 Task: Change the avatar of your profile to Penguin.
Action: Mouse moved to (1175, 34)
Screenshot: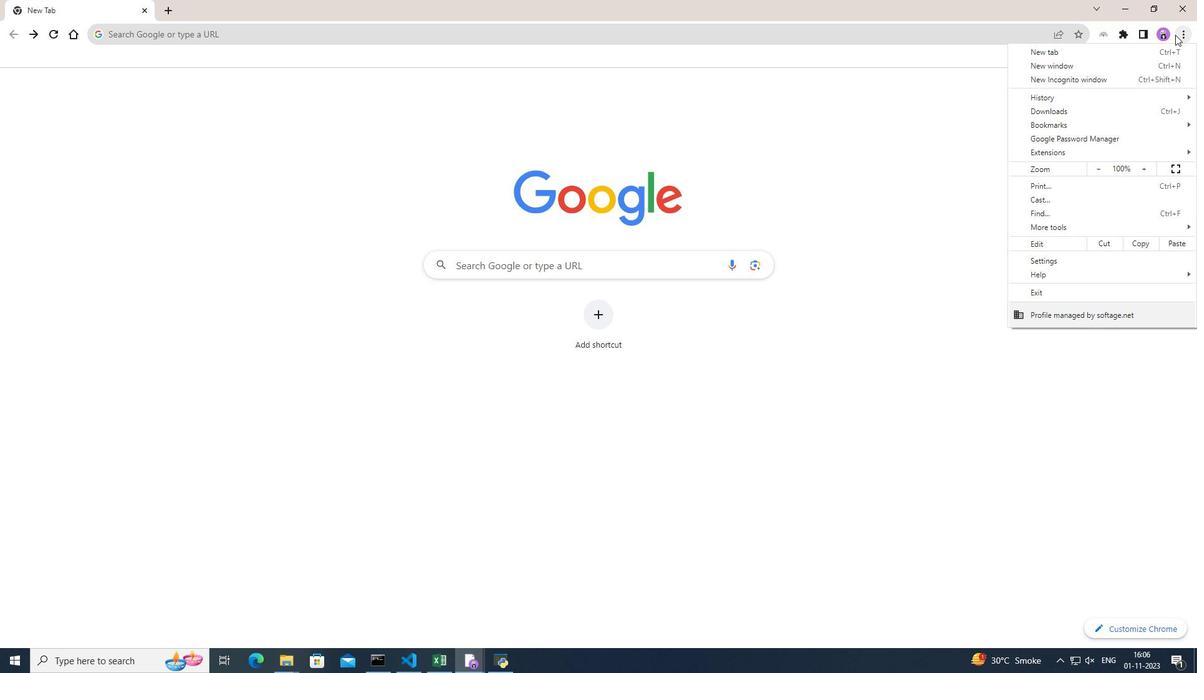 
Action: Mouse pressed left at (1175, 34)
Screenshot: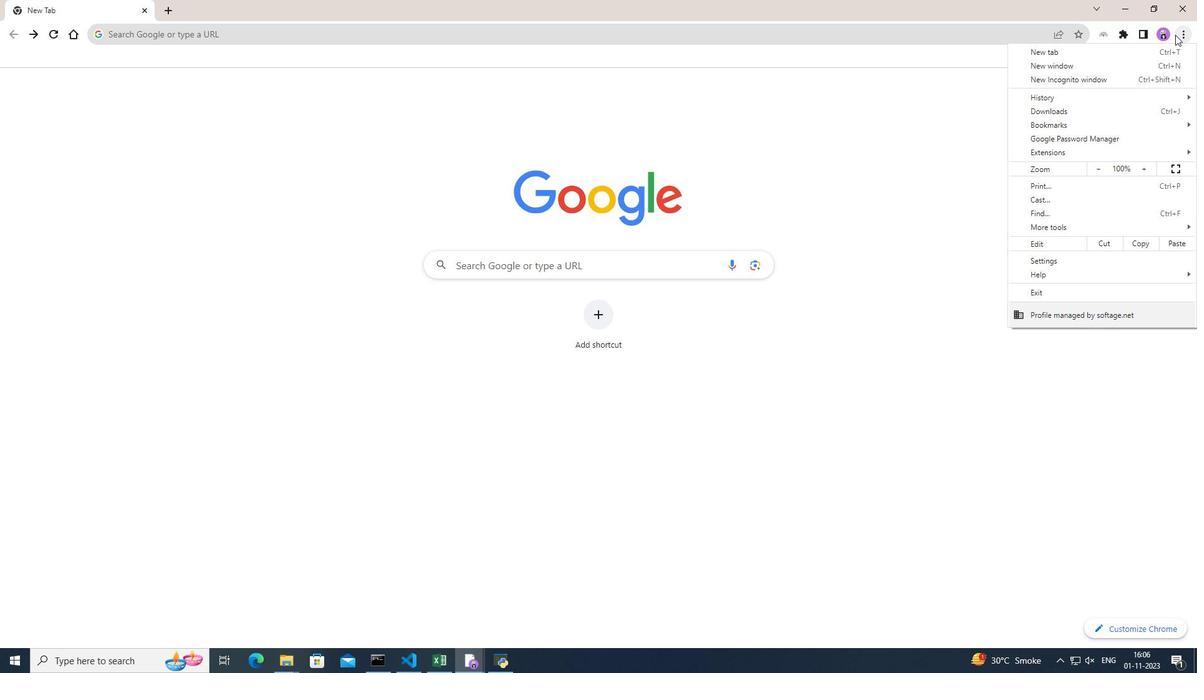 
Action: Mouse moved to (1070, 258)
Screenshot: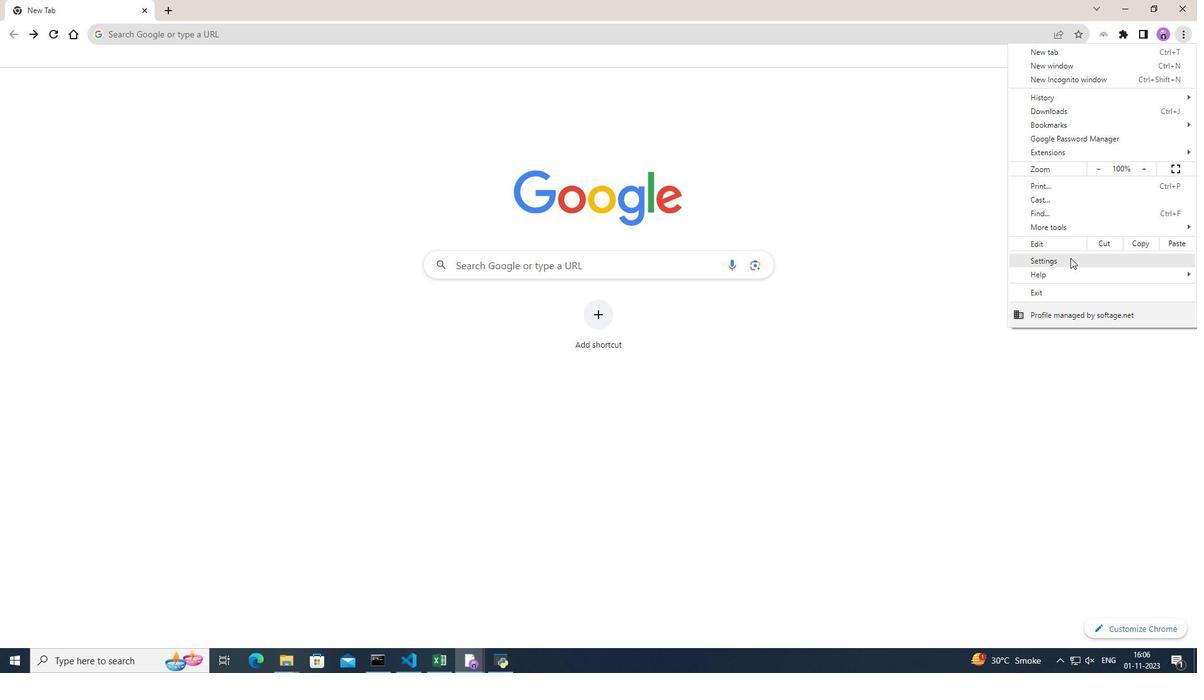 
Action: Mouse pressed left at (1070, 258)
Screenshot: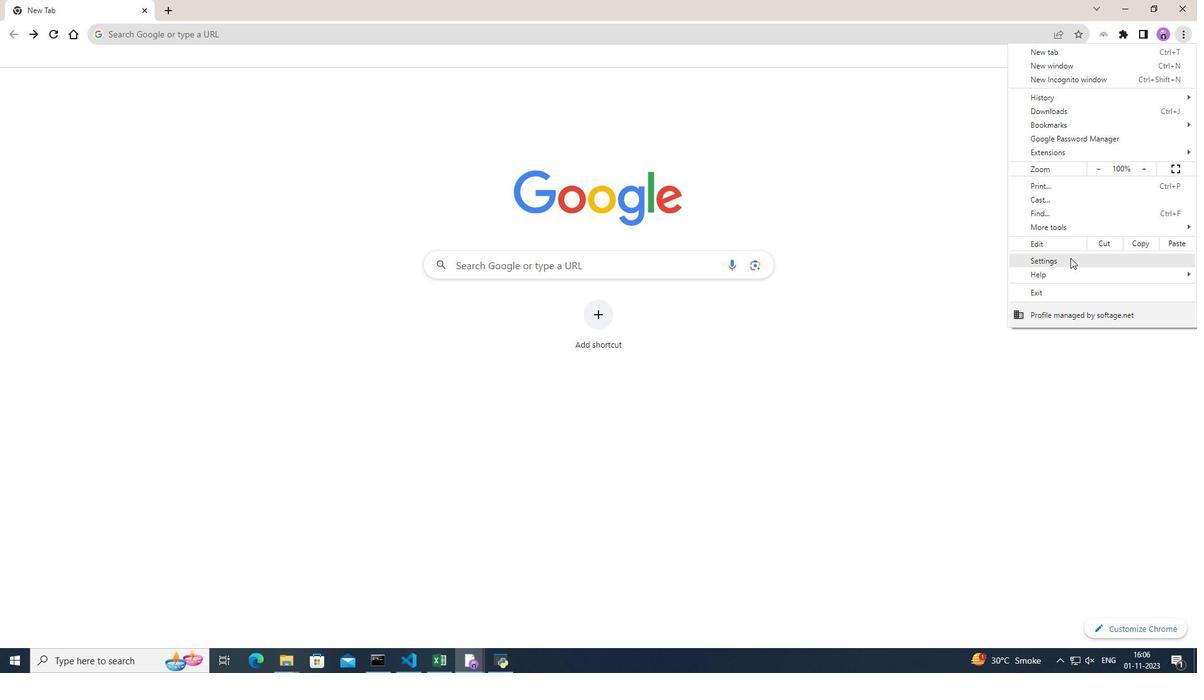 
Action: Mouse moved to (773, 298)
Screenshot: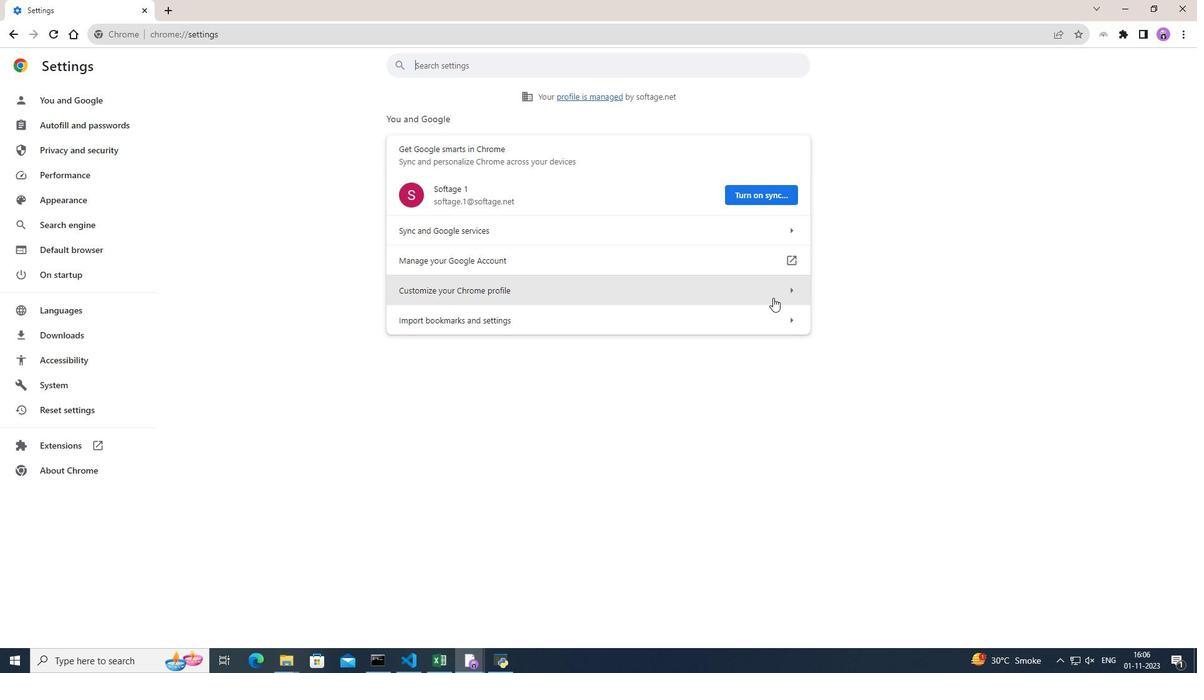 
Action: Mouse pressed left at (773, 298)
Screenshot: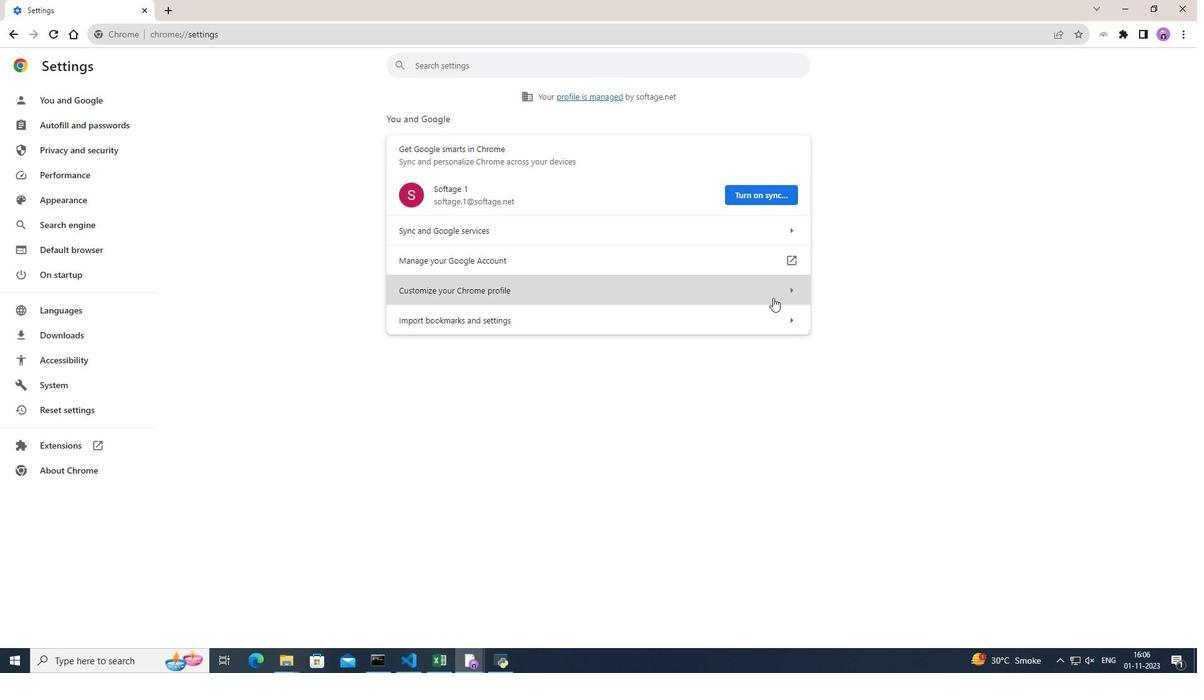 
Action: Mouse moved to (729, 486)
Screenshot: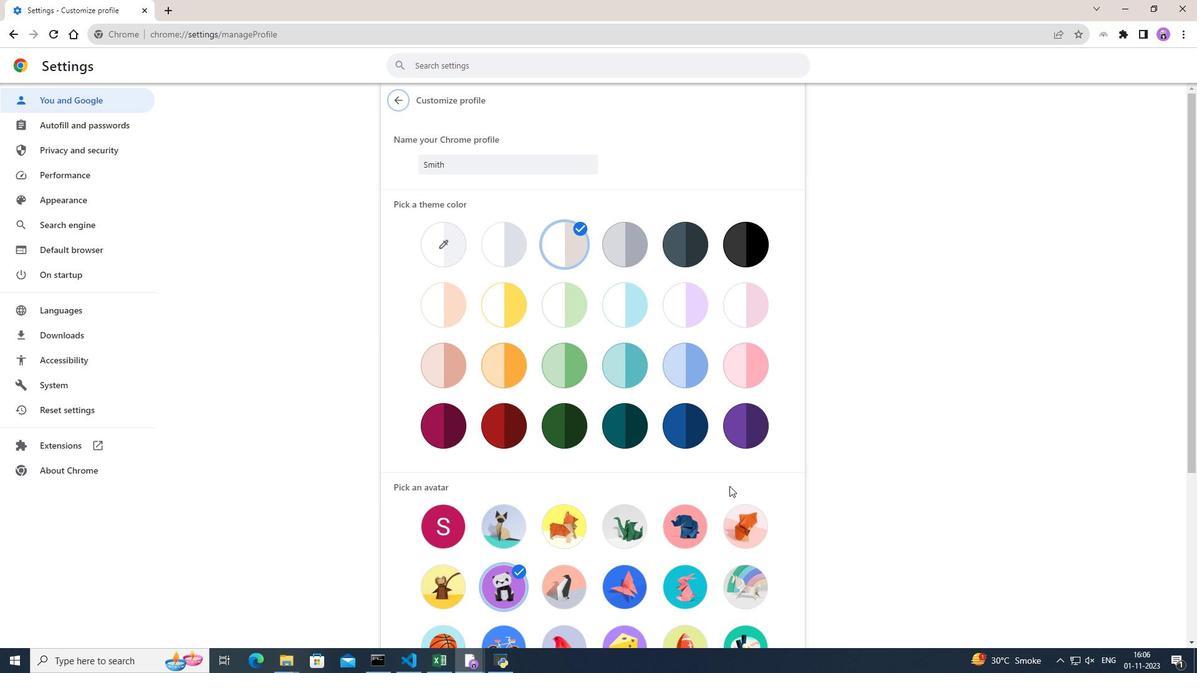 
Action: Mouse scrolled (729, 485) with delta (0, 0)
Screenshot: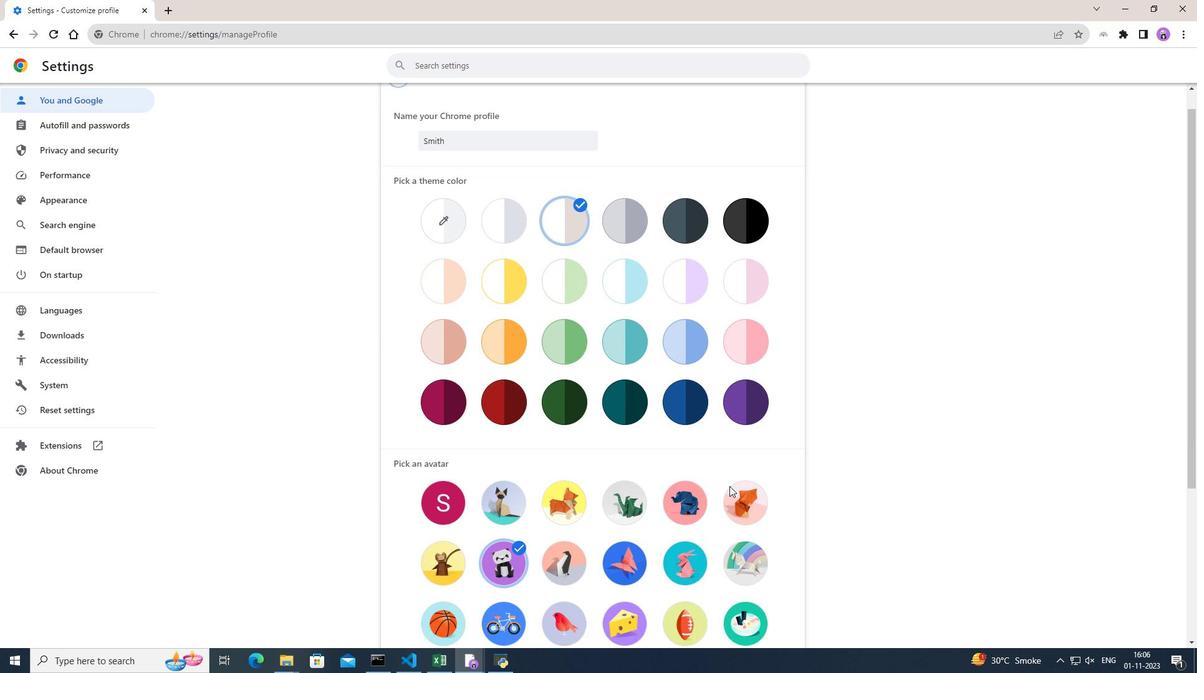 
Action: Mouse scrolled (729, 485) with delta (0, 0)
Screenshot: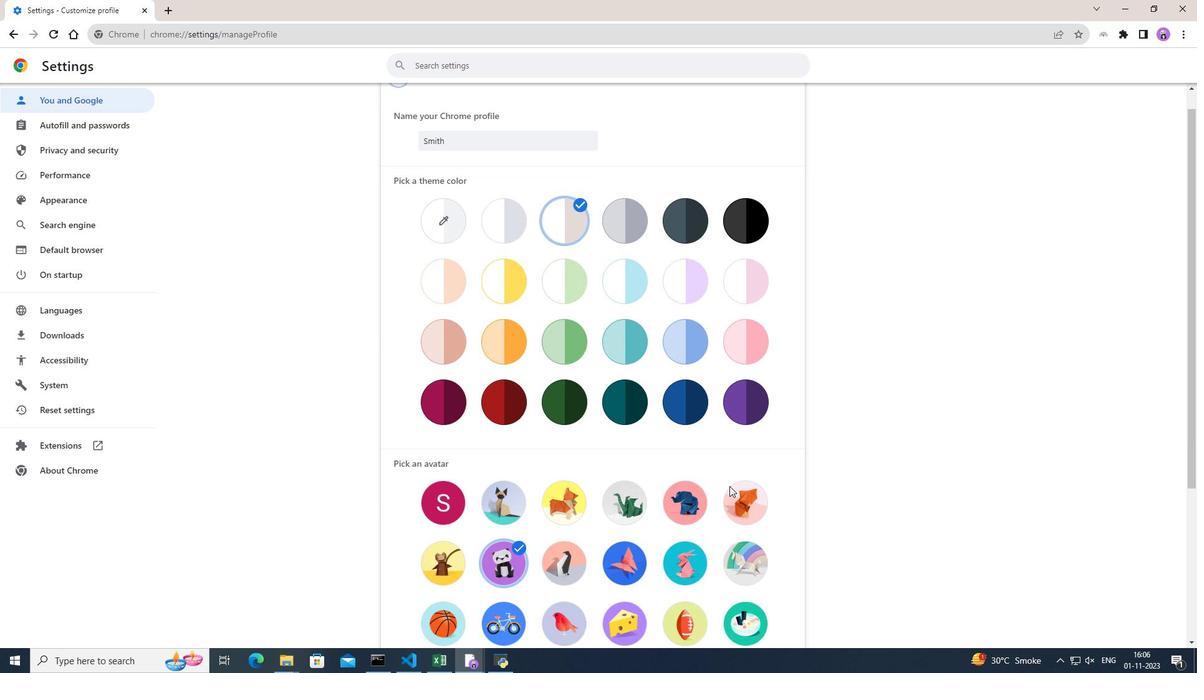 
Action: Mouse moved to (565, 465)
Screenshot: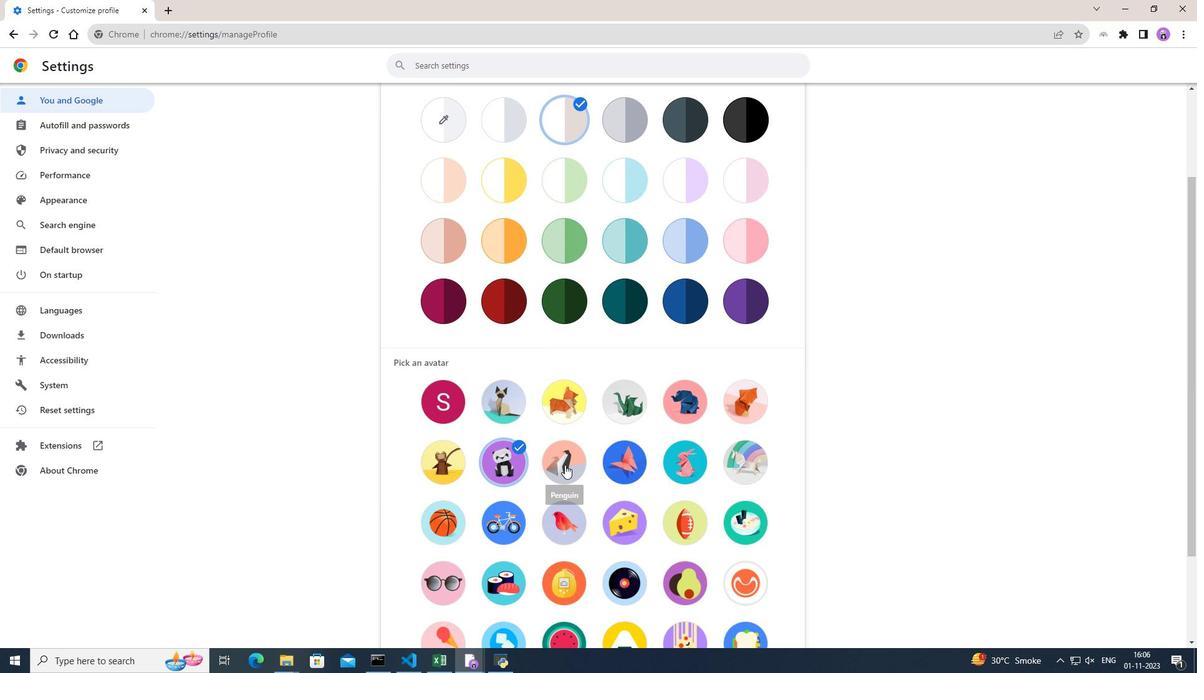 
Action: Mouse pressed left at (565, 465)
Screenshot: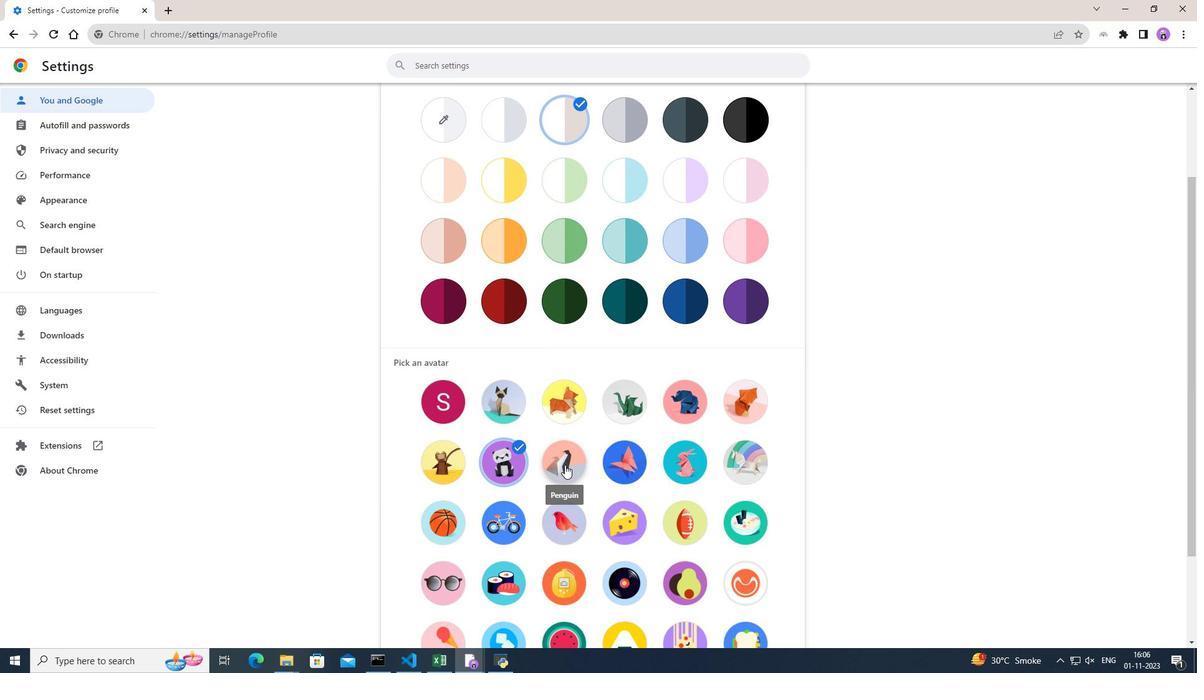 
Action: Mouse moved to (976, 417)
Screenshot: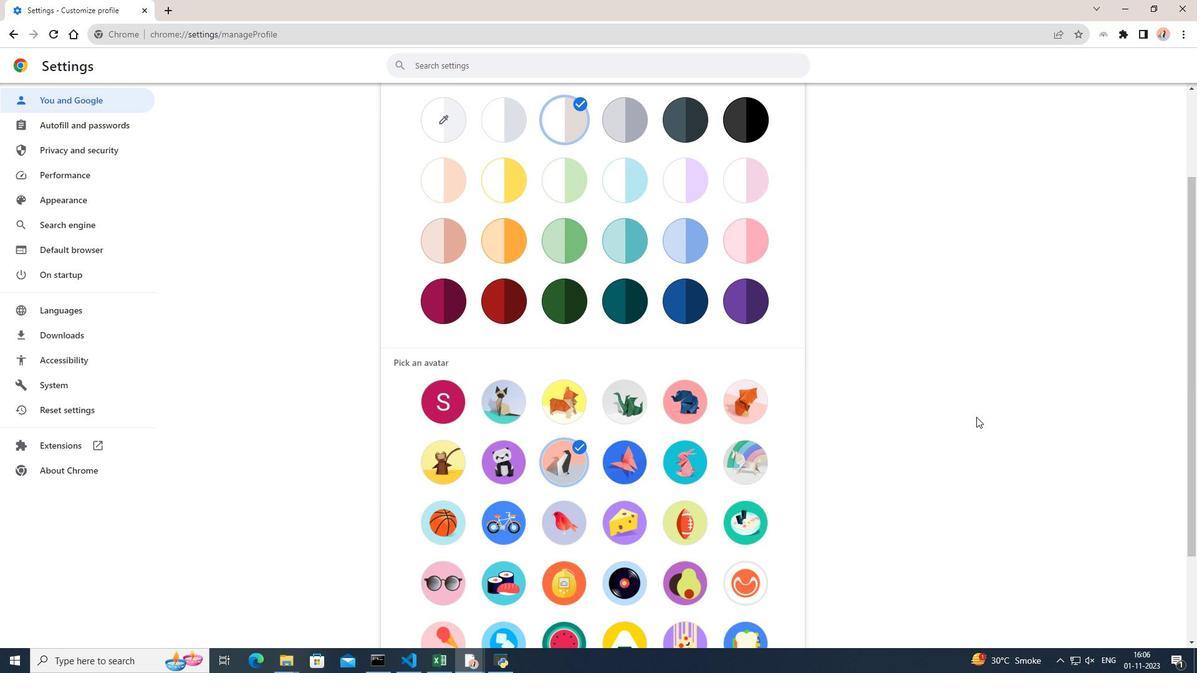 
